 Task: Create Card Card0000000068 in Board Board0000000017 in Workspace WS0000000006 in Trello. Create Card Card0000000069 in Board Board0000000018 in Workspace WS0000000006 in Trello. Create Card Card0000000070 in Board Board0000000018 in Workspace WS0000000006 in Trello. Create Card Card0000000071 in Board Board0000000018 in Workspace WS0000000006 in Trello. Create Card Card0000000072 in Board Board0000000018 in Workspace WS0000000006 in Trello
Action: Mouse moved to (121, 449)
Screenshot: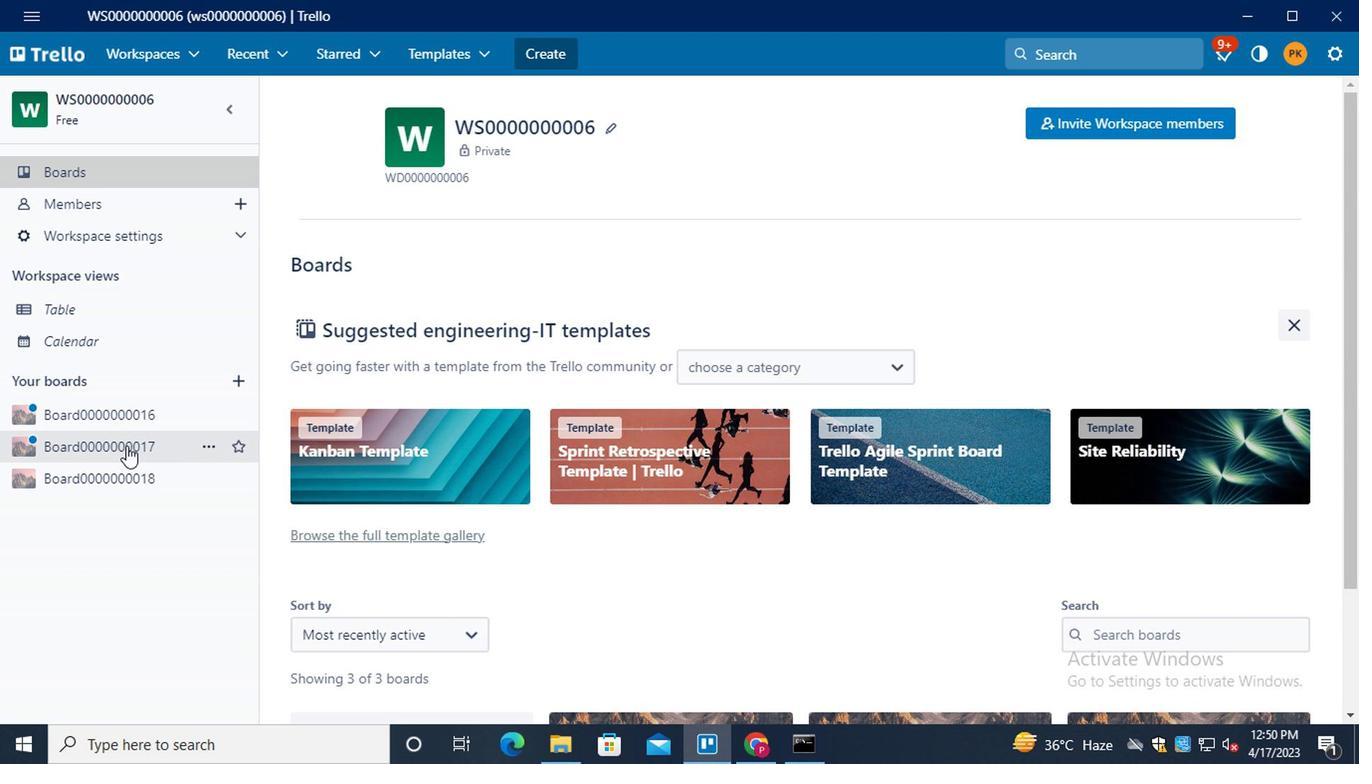 
Action: Mouse pressed left at (121, 449)
Screenshot: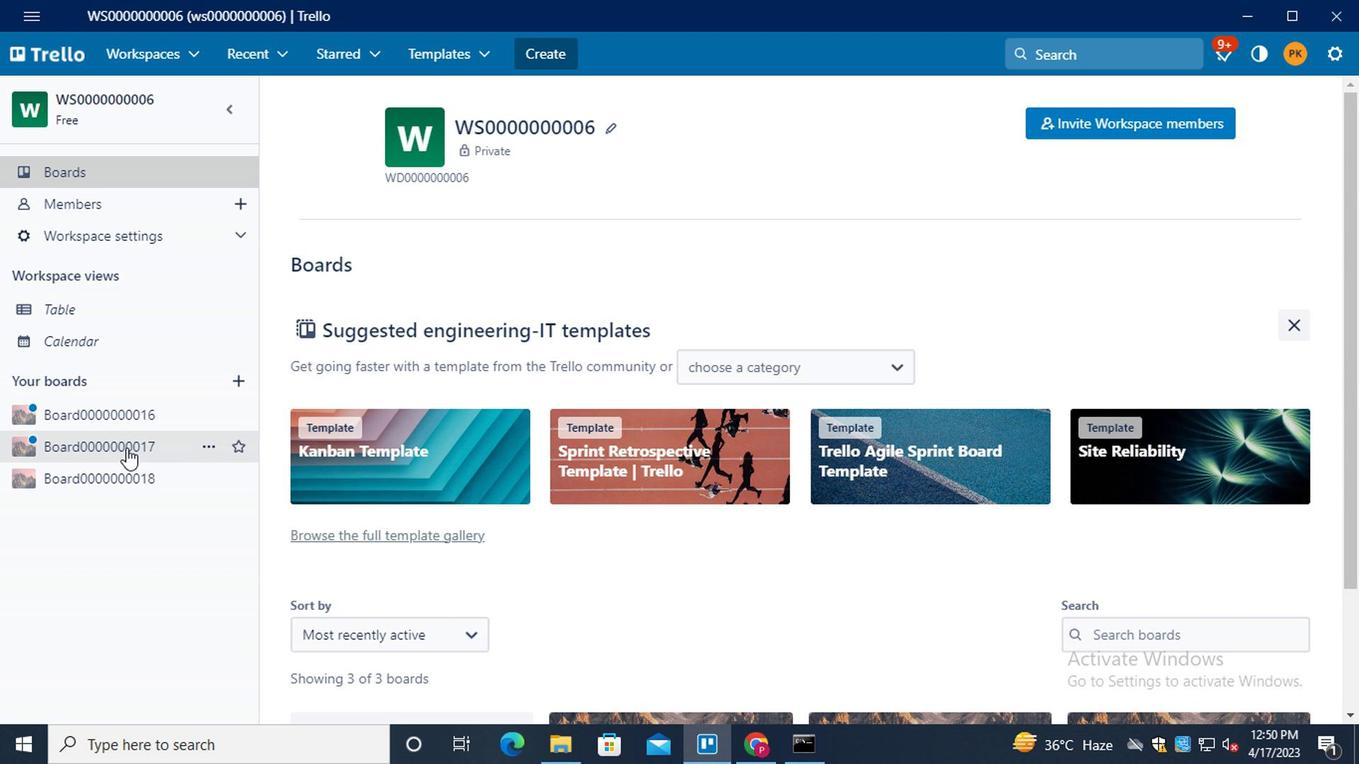 
Action: Mouse moved to (408, 290)
Screenshot: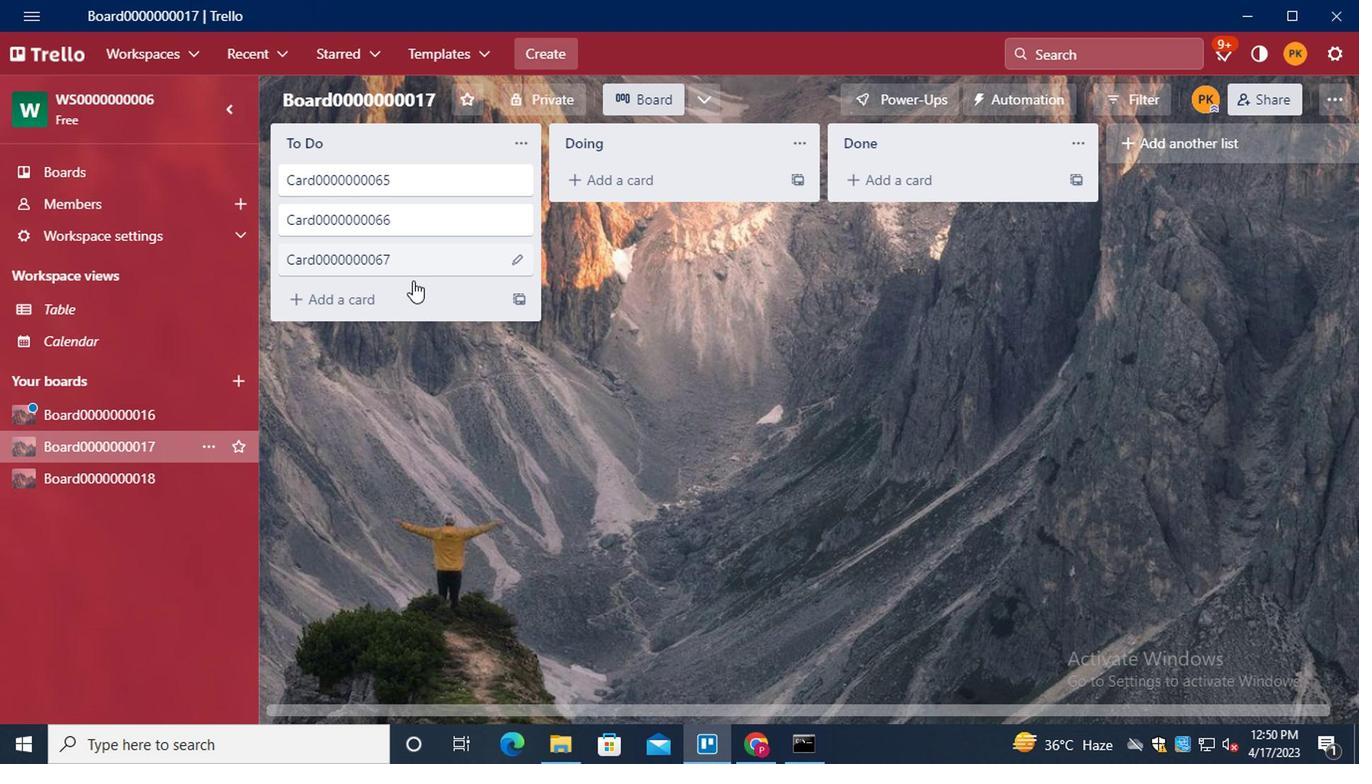 
Action: Mouse pressed left at (408, 290)
Screenshot: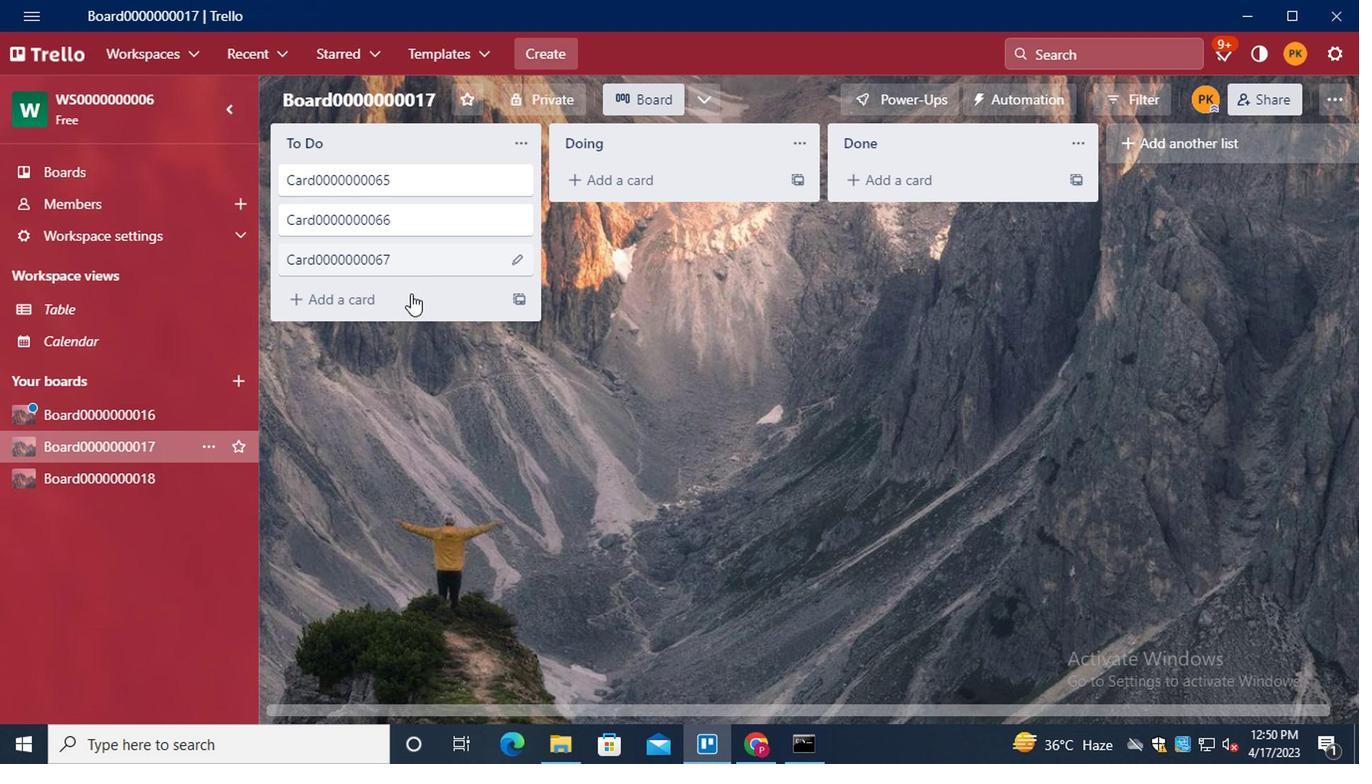 
Action: Key pressed <Key.shift>CARD0000000068<Key.enter>
Screenshot: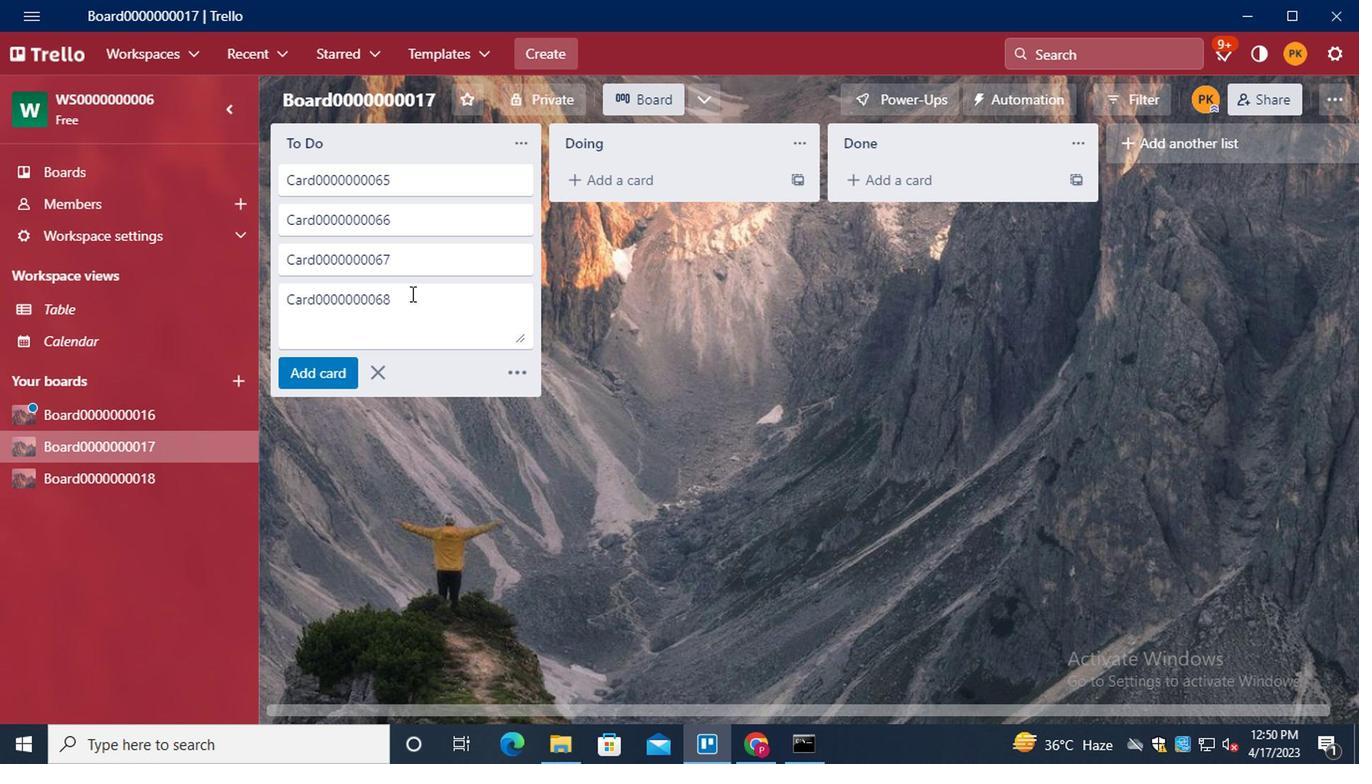 
Action: Mouse moved to (376, 422)
Screenshot: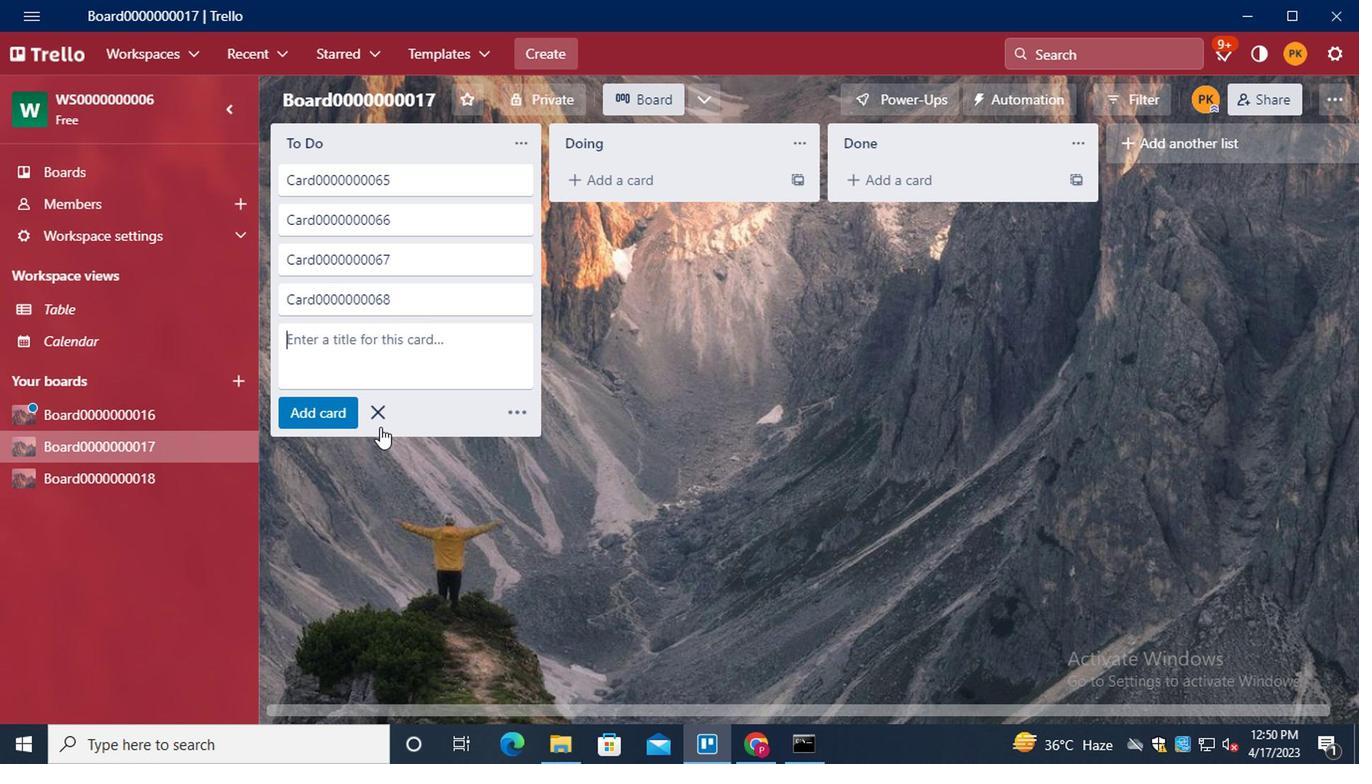 
Action: Mouse pressed left at (376, 422)
Screenshot: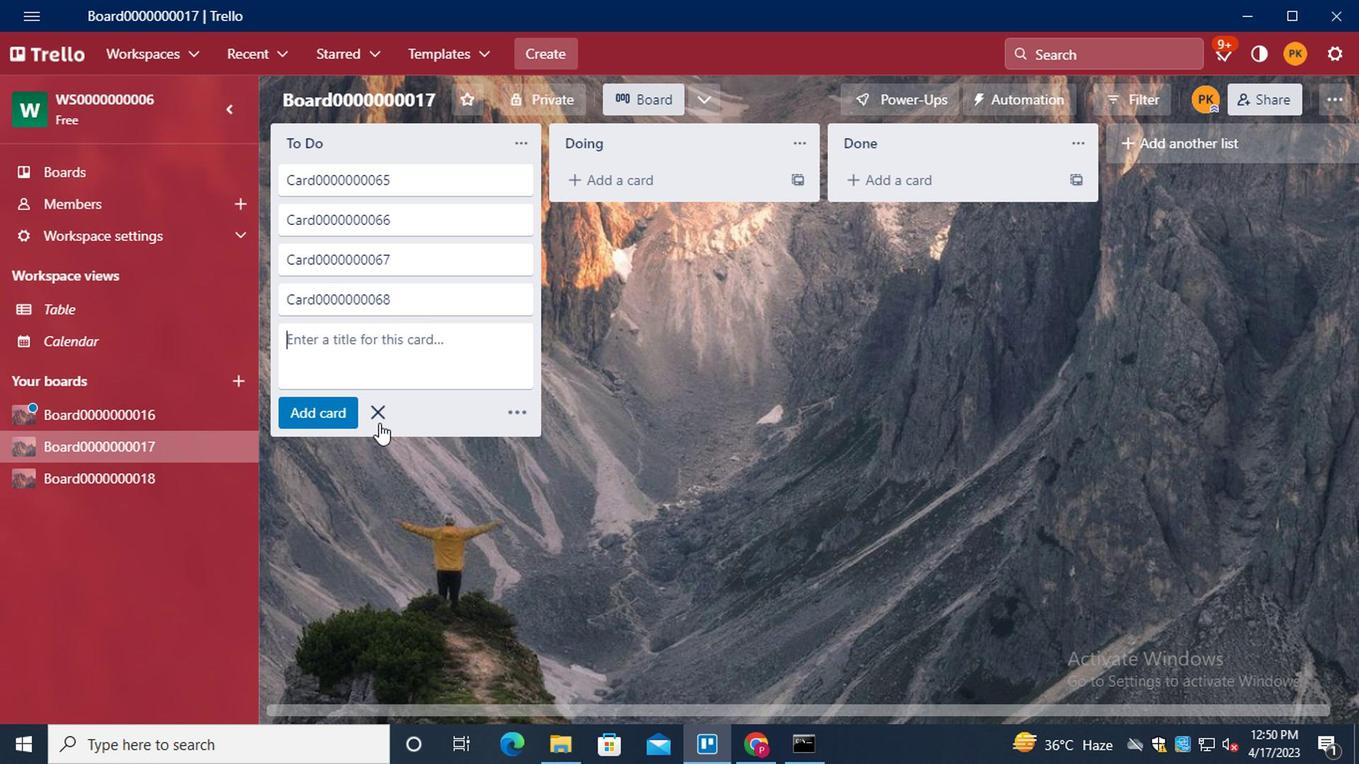
Action: Mouse moved to (152, 478)
Screenshot: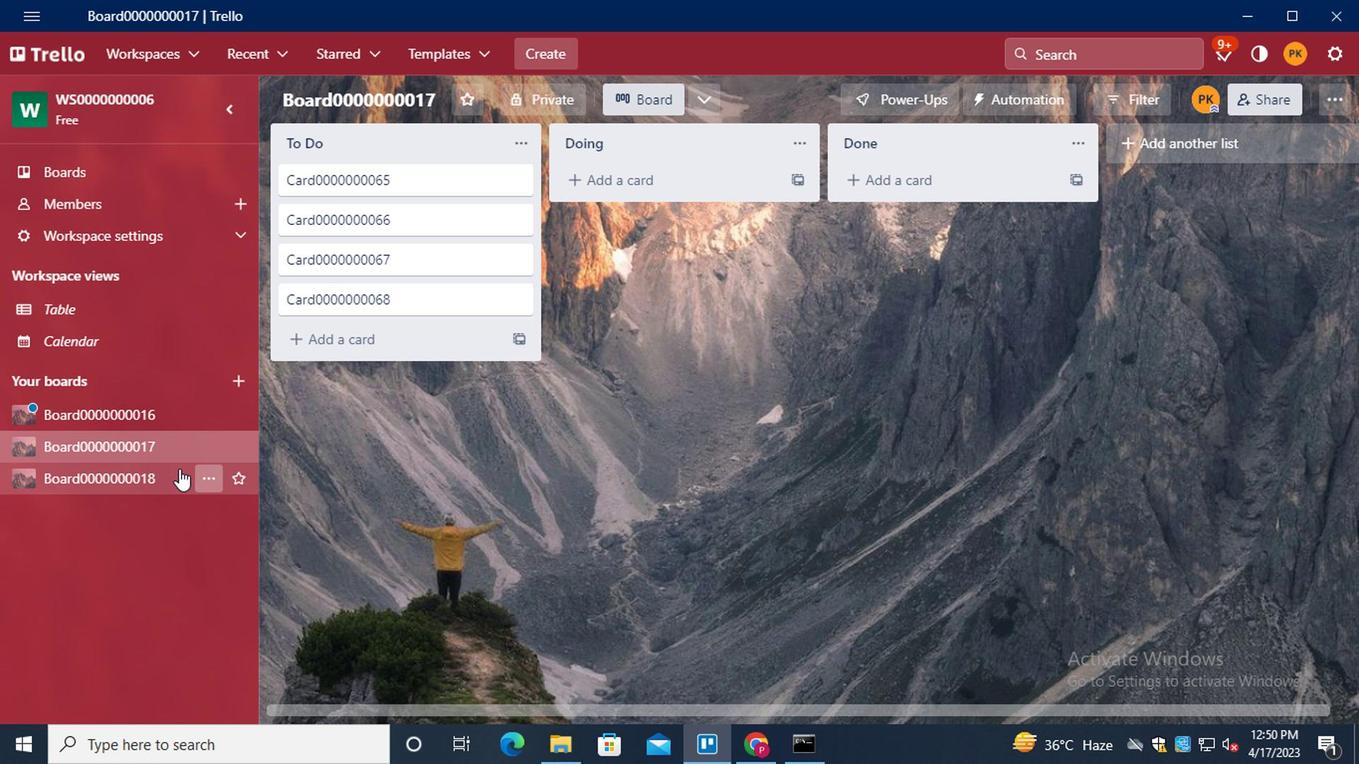 
Action: Mouse pressed left at (152, 478)
Screenshot: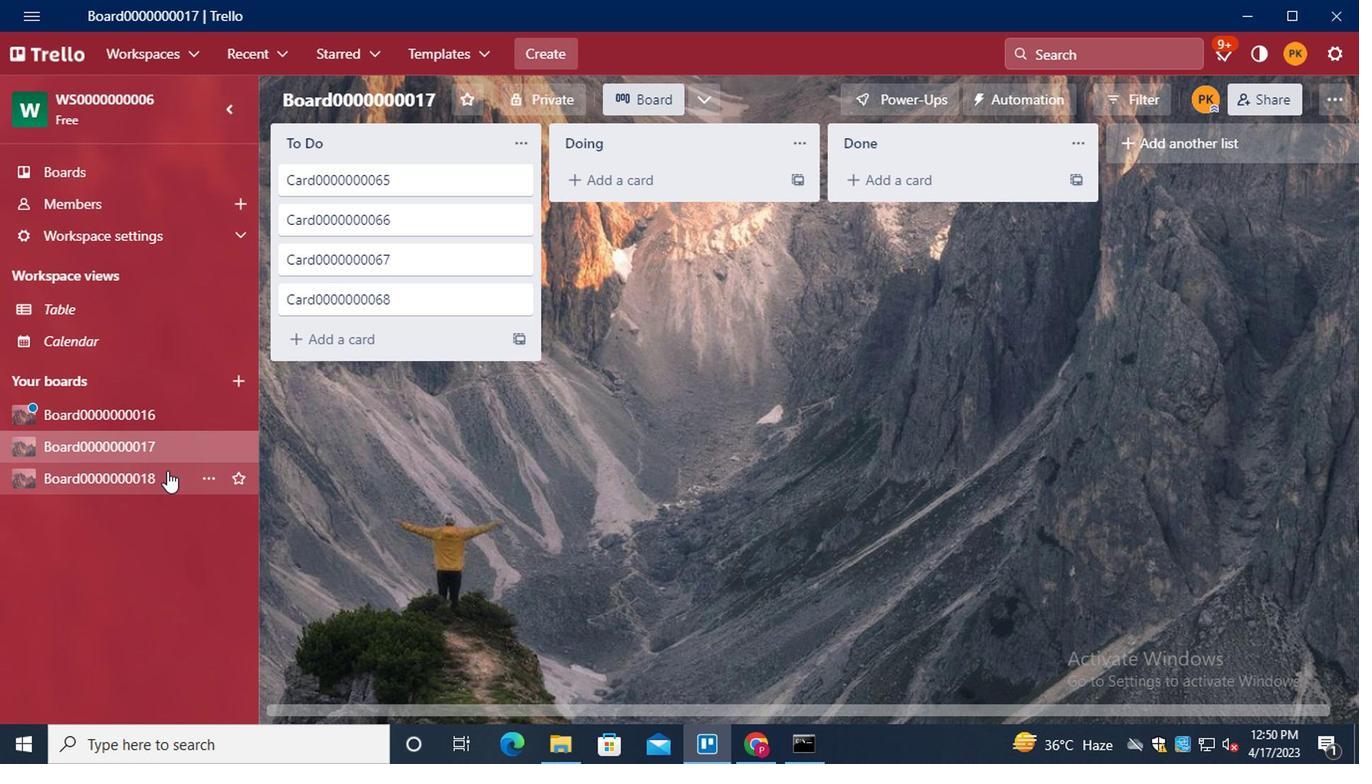 
Action: Mouse moved to (400, 227)
Screenshot: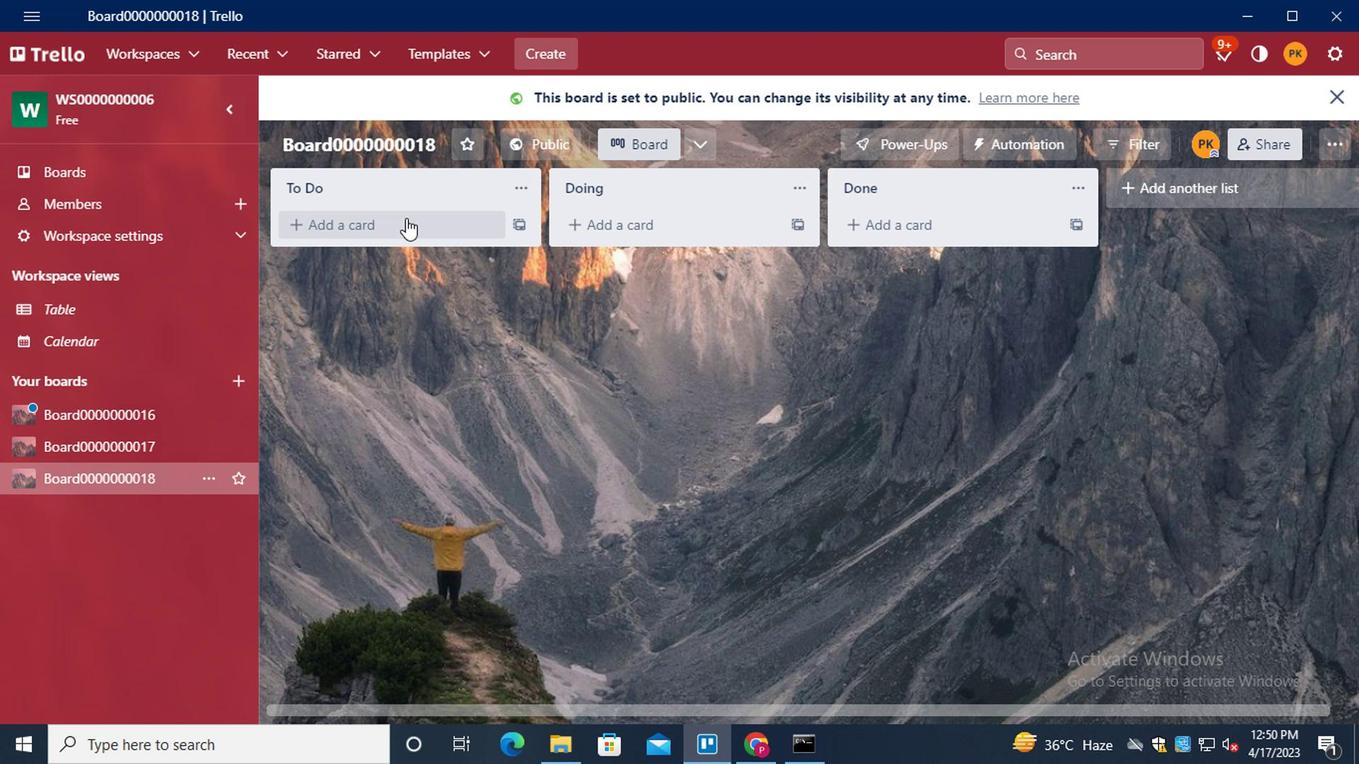 
Action: Mouse pressed left at (400, 227)
Screenshot: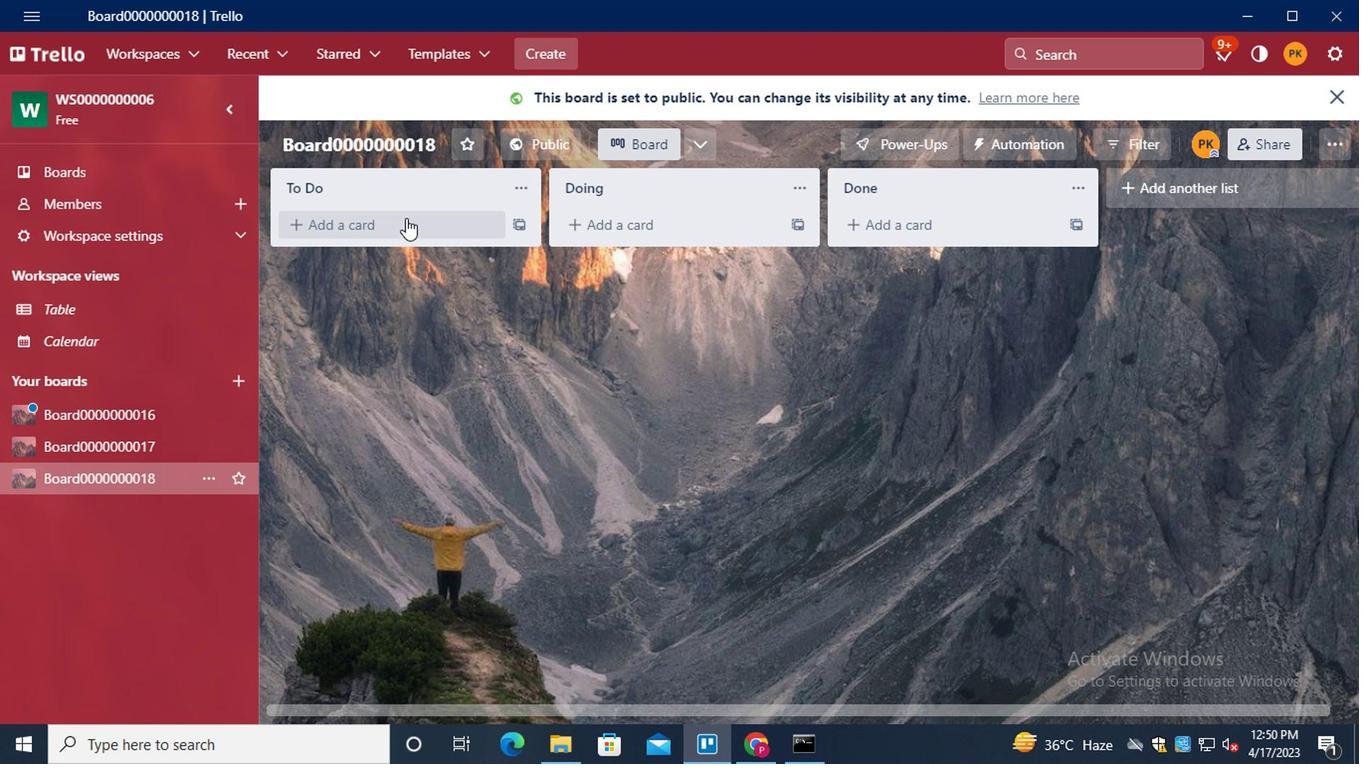 
Action: Key pressed <Key.shift>CARD0000000069<Key.enter><Key.shift>CARD0000000070<Key.enter><Key.shift>CARD0000000071<Key.enter><Key.shift>CARD0000000072<Key.enter>
Screenshot: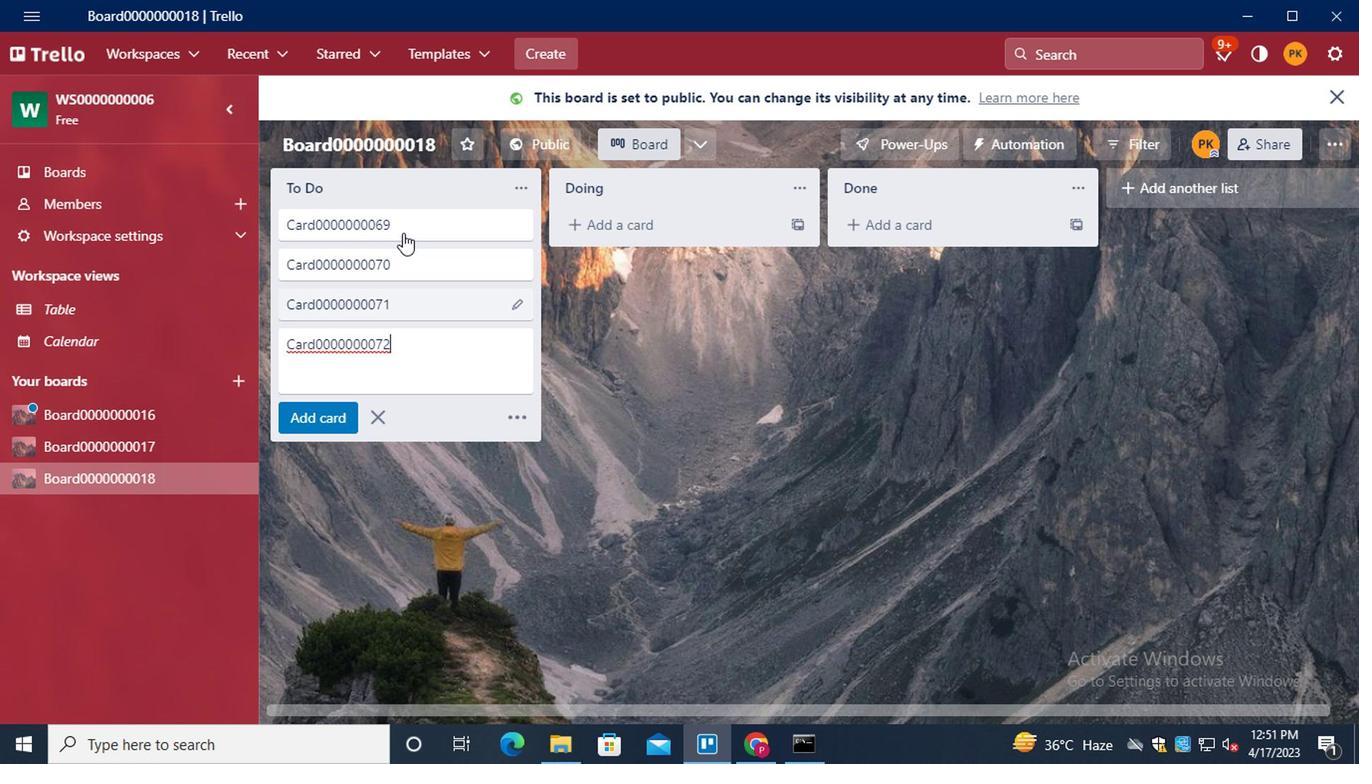 
Action: Mouse moved to (377, 460)
Screenshot: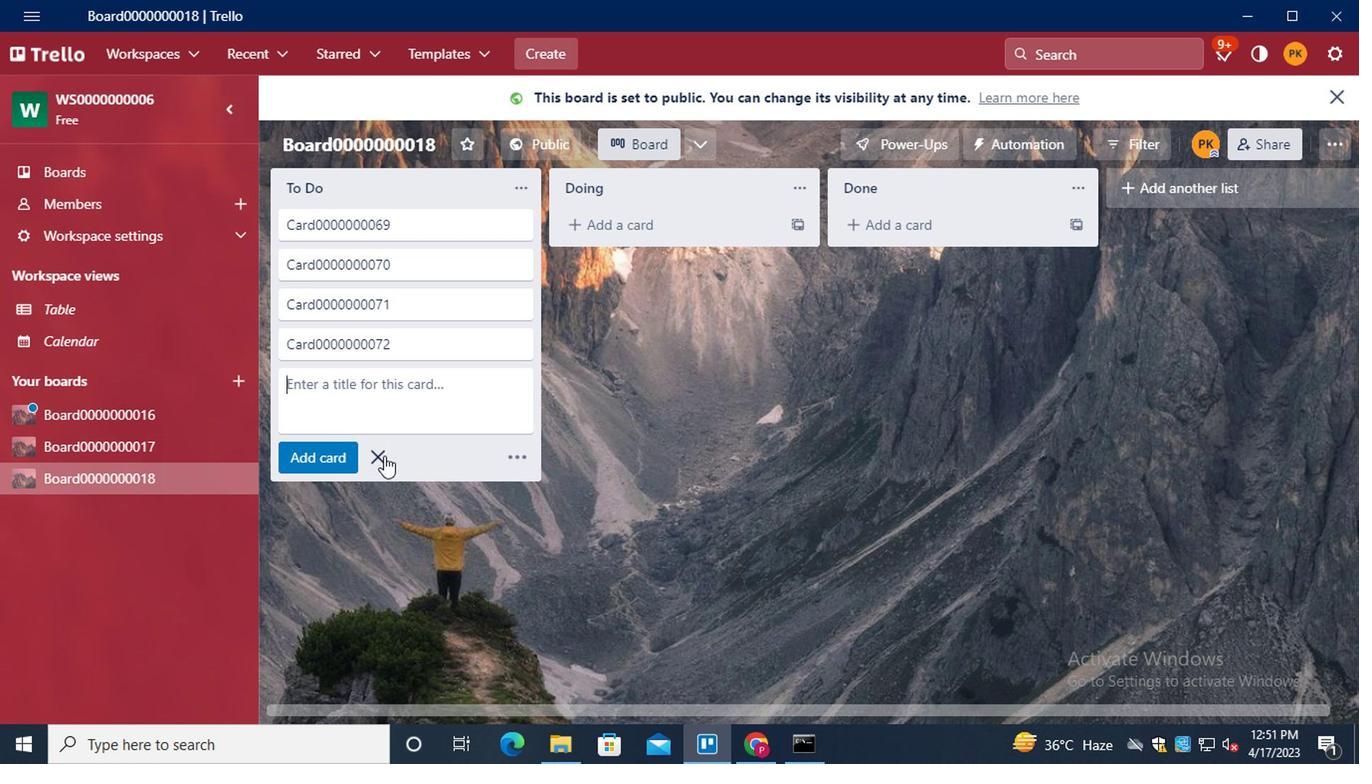 
Action: Mouse pressed left at (377, 460)
Screenshot: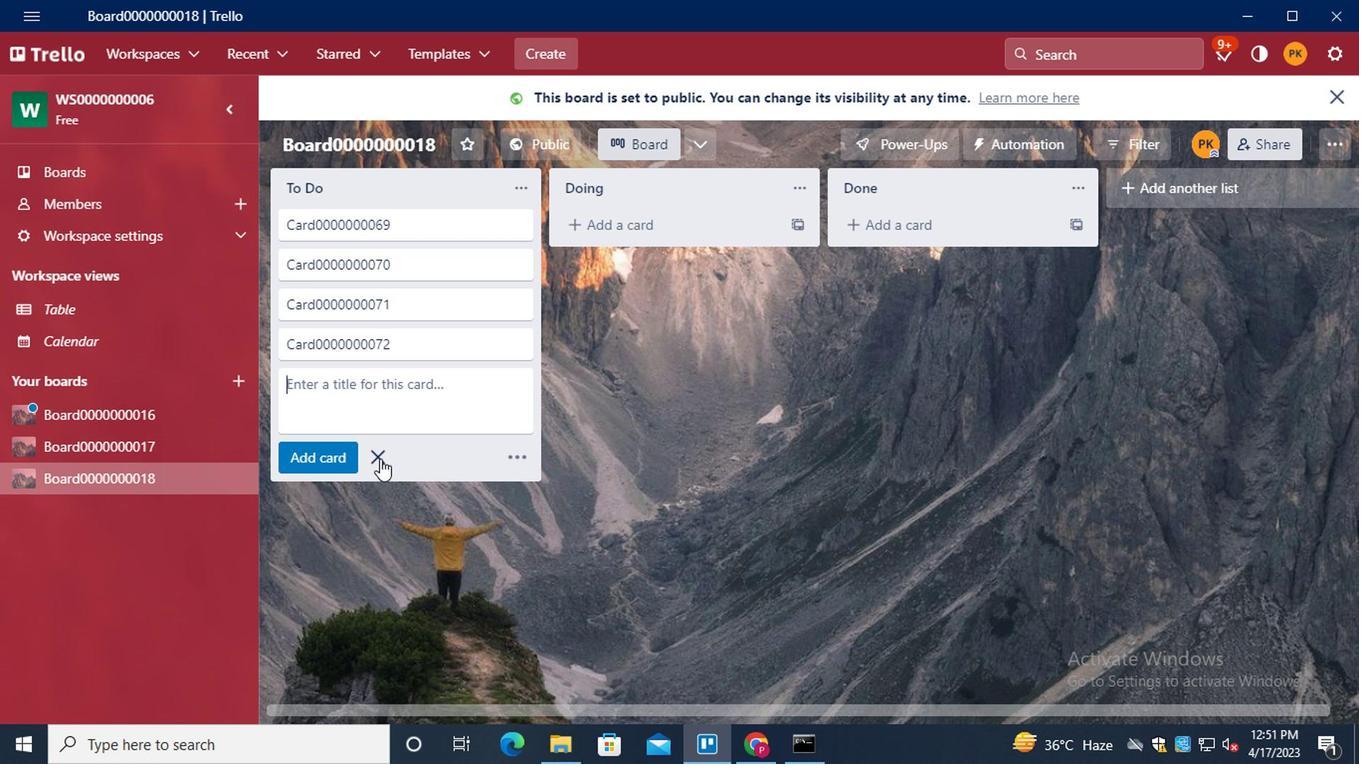 
